 Task: Look for products in the category "Aromatherapy & Essential Oils" from Aura Cacia only.
Action: Mouse pressed left at (270, 109)
Screenshot: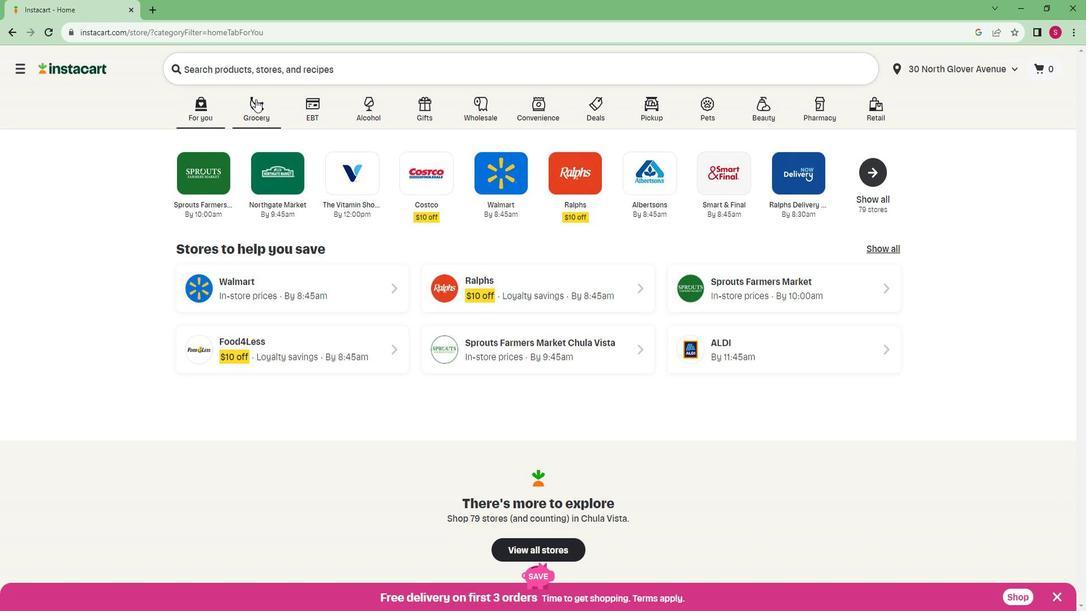 
Action: Mouse moved to (250, 324)
Screenshot: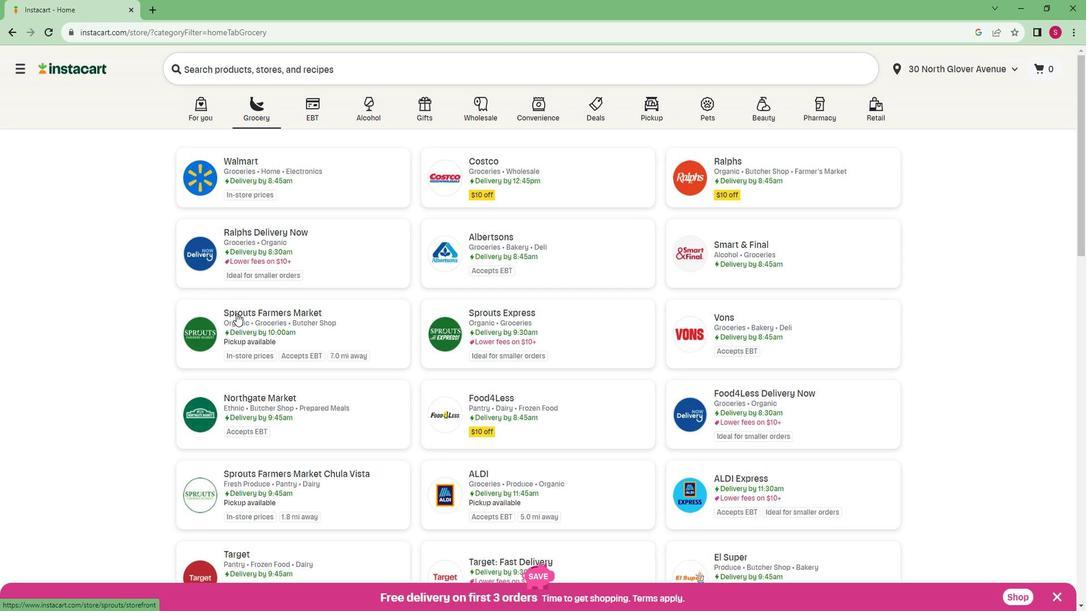 
Action: Mouse pressed left at (250, 324)
Screenshot: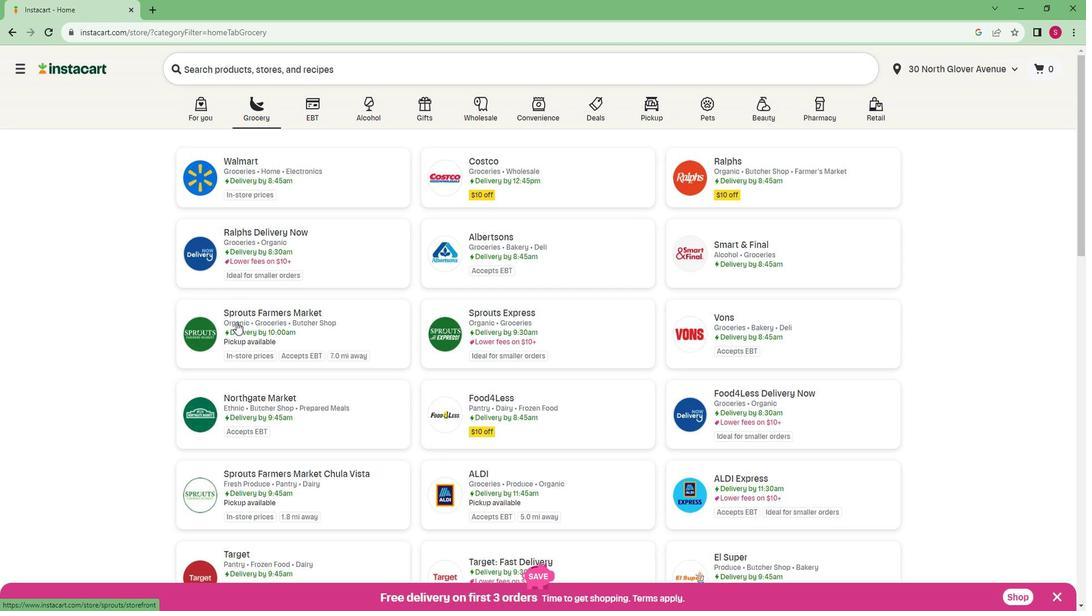 
Action: Mouse moved to (47, 417)
Screenshot: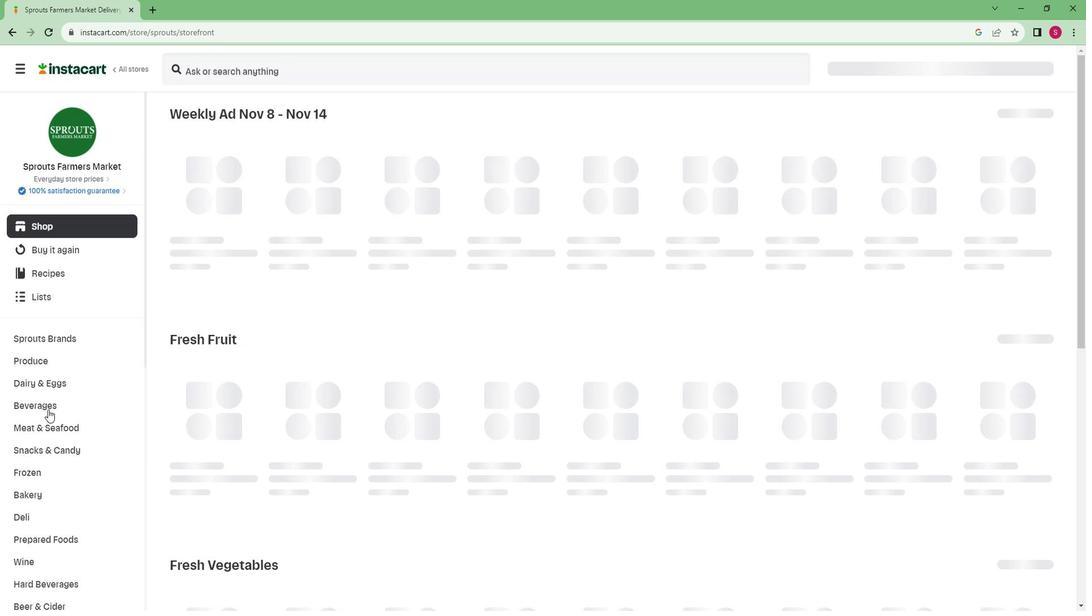 
Action: Mouse scrolled (47, 417) with delta (0, 0)
Screenshot: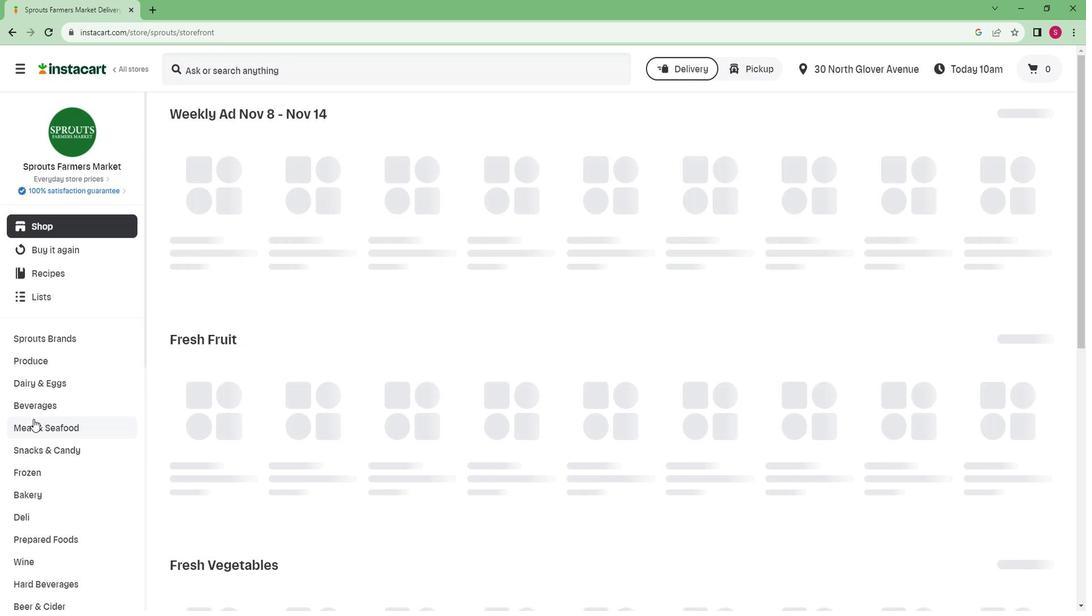 
Action: Mouse moved to (46, 417)
Screenshot: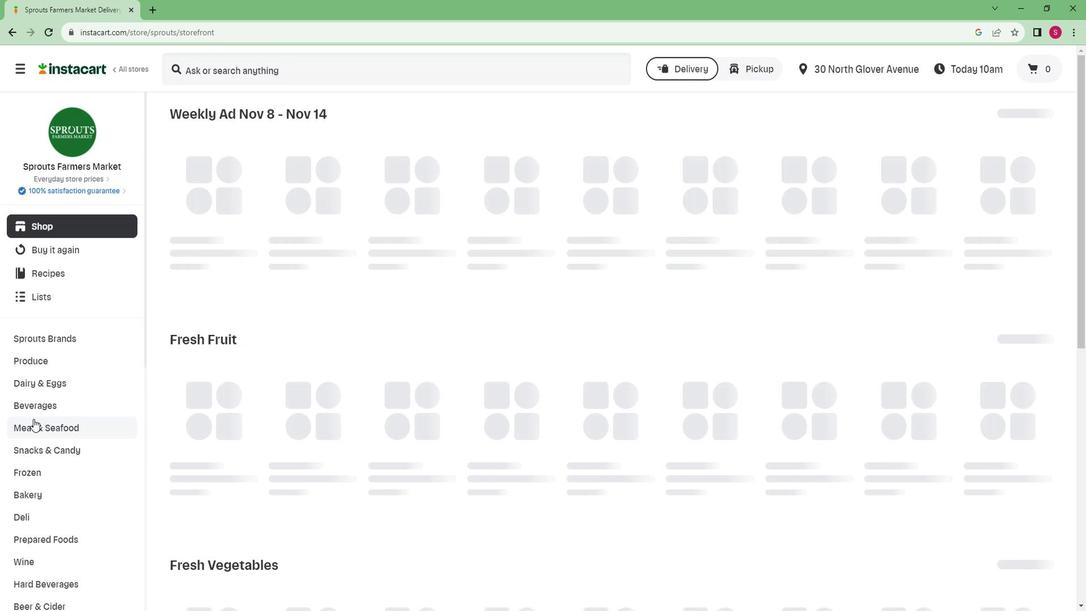 
Action: Mouse scrolled (46, 417) with delta (0, 0)
Screenshot: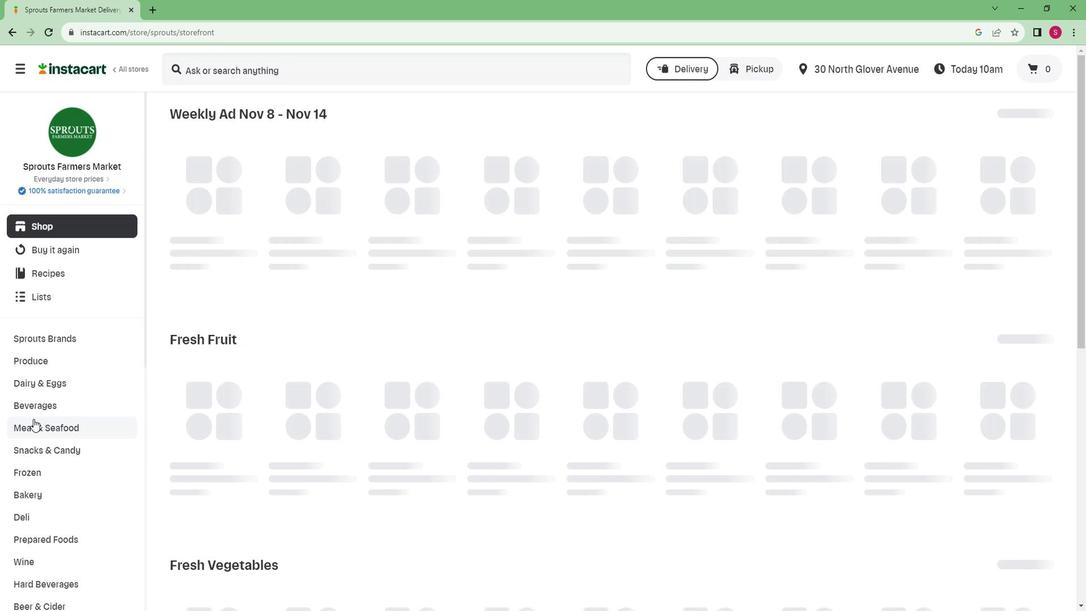 
Action: Mouse moved to (46, 417)
Screenshot: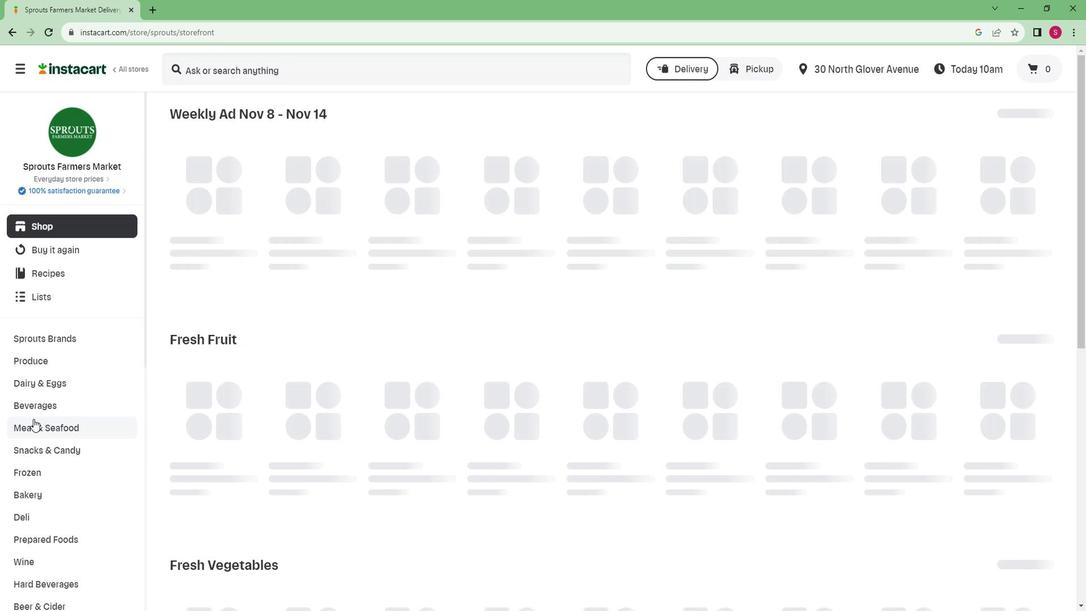 
Action: Mouse scrolled (46, 417) with delta (0, 0)
Screenshot: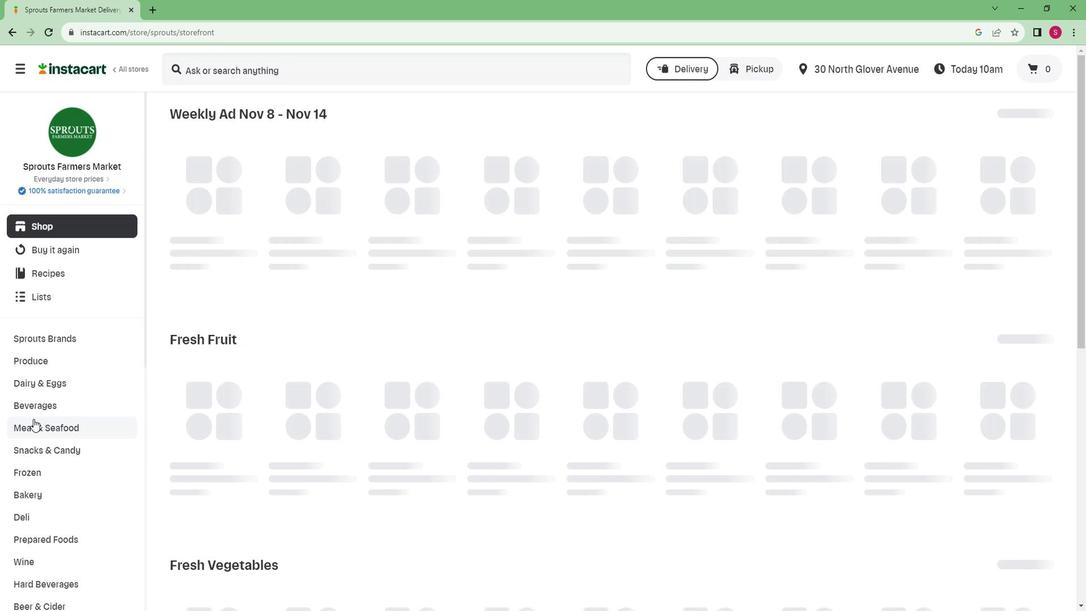 
Action: Mouse moved to (45, 417)
Screenshot: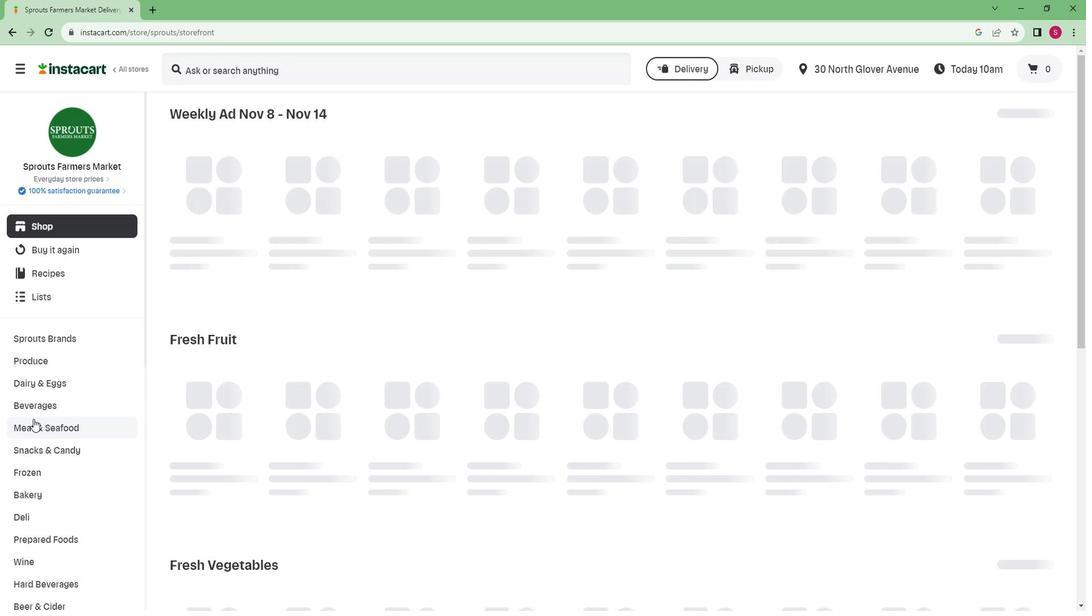 
Action: Mouse scrolled (45, 417) with delta (0, 0)
Screenshot: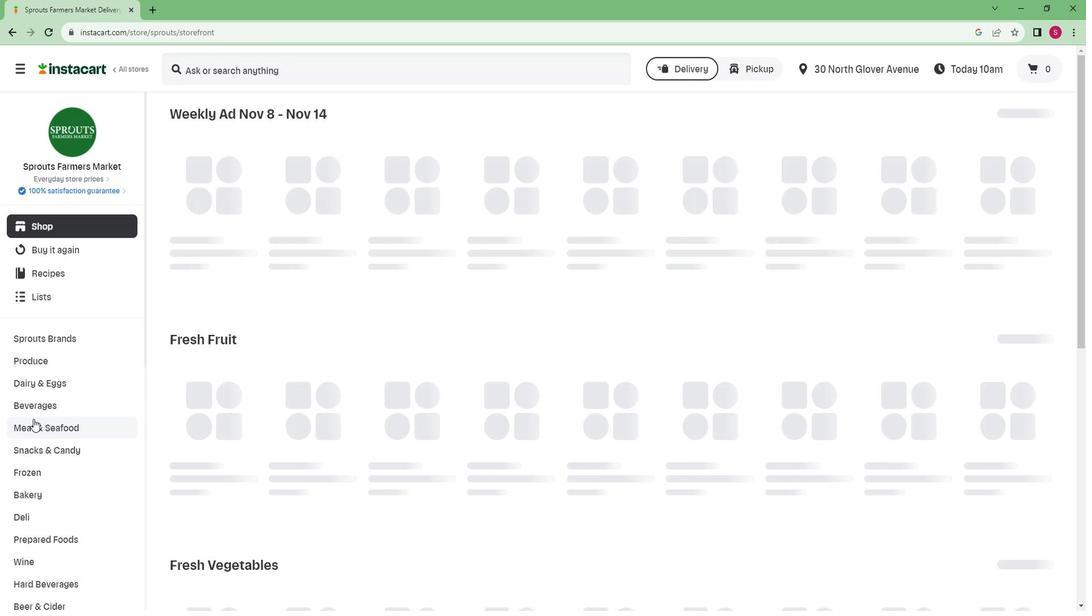 
Action: Mouse moved to (45, 417)
Screenshot: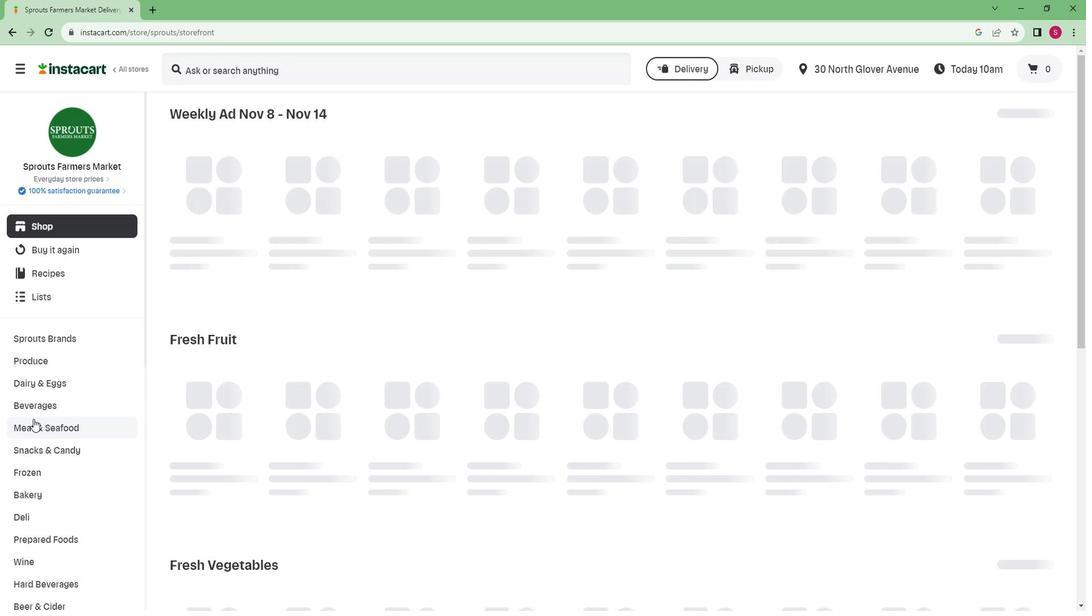 
Action: Mouse scrolled (45, 417) with delta (0, 0)
Screenshot: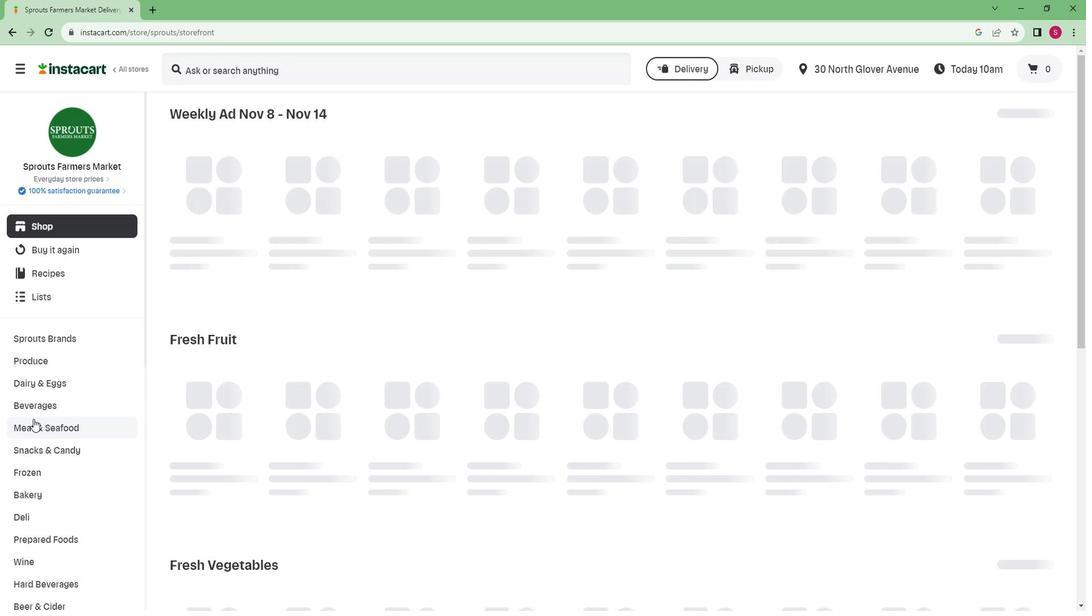 
Action: Mouse scrolled (45, 417) with delta (0, 0)
Screenshot: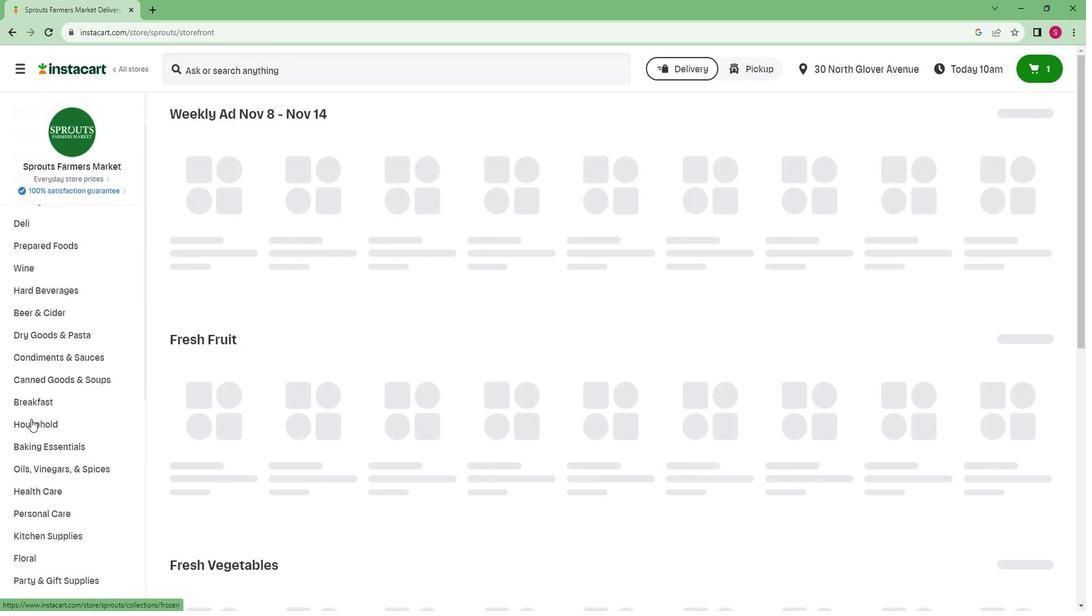 
Action: Mouse scrolled (45, 417) with delta (0, 0)
Screenshot: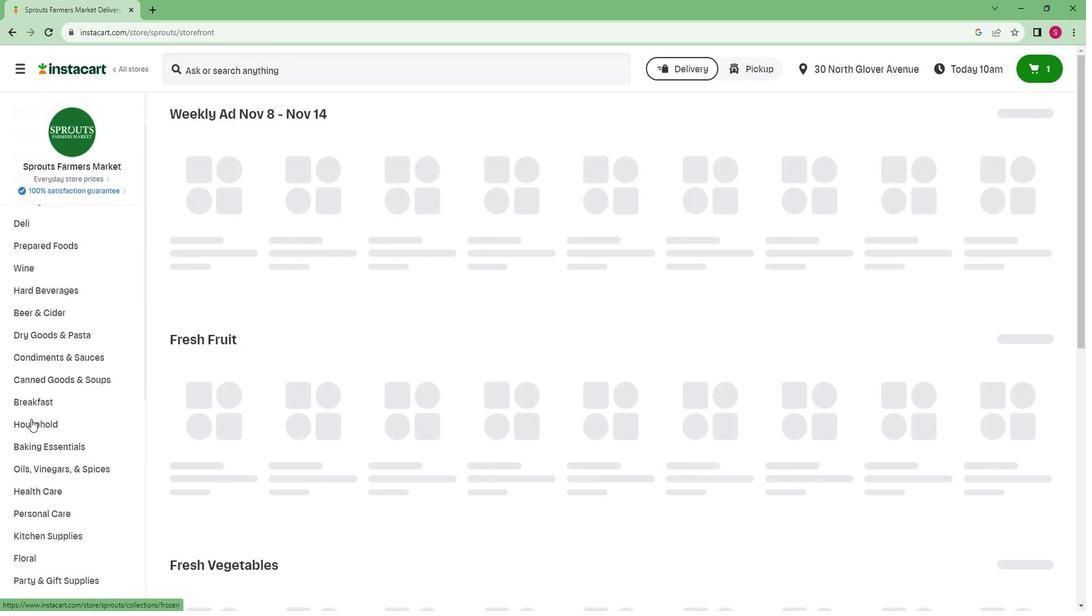 
Action: Mouse scrolled (45, 417) with delta (0, 0)
Screenshot: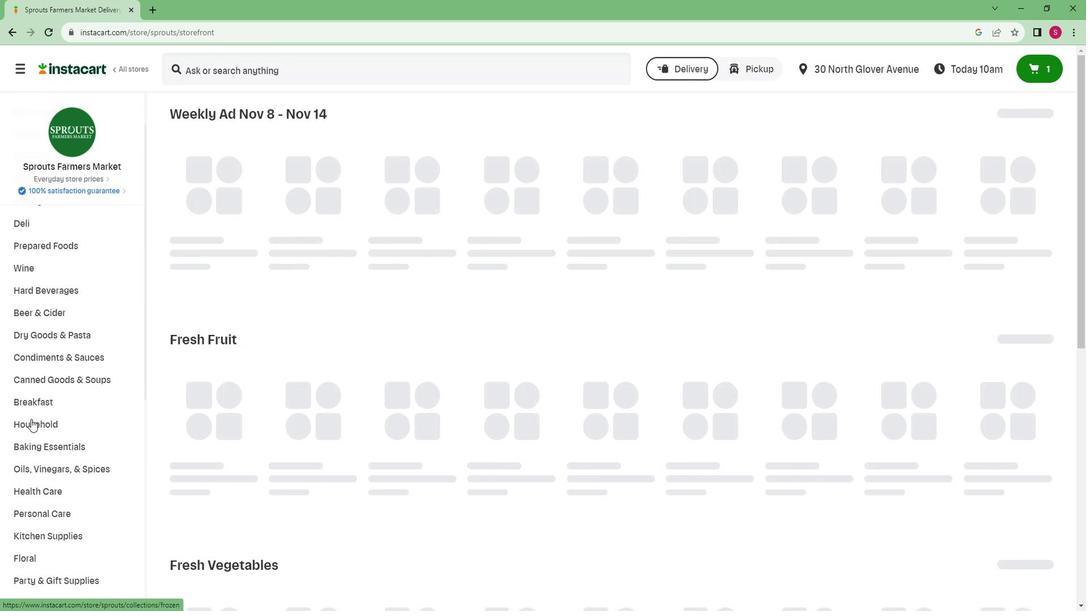 
Action: Mouse scrolled (45, 417) with delta (0, 0)
Screenshot: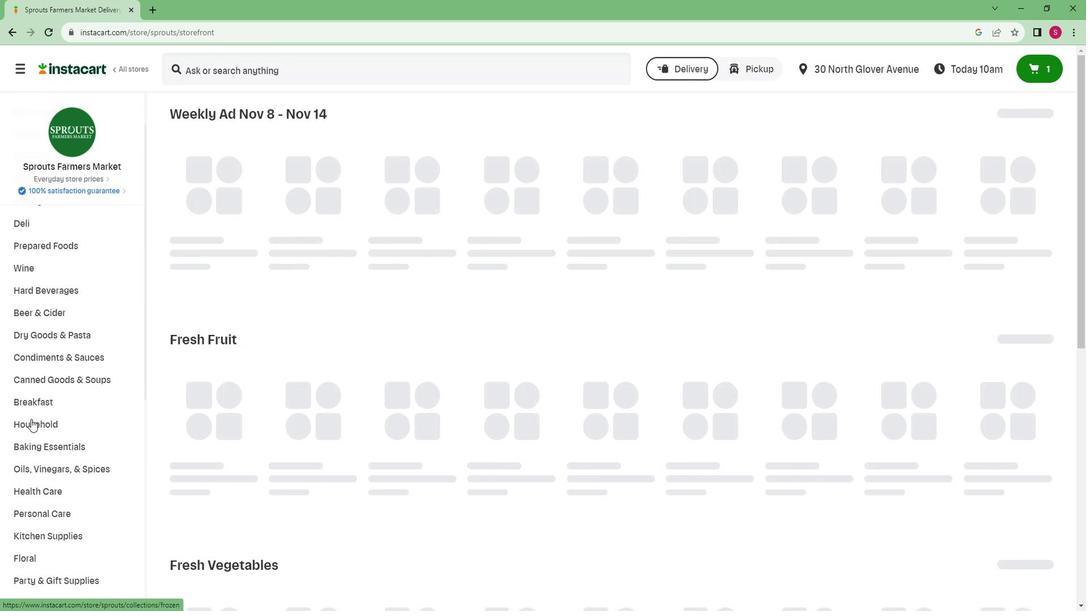 
Action: Mouse scrolled (45, 417) with delta (0, 0)
Screenshot: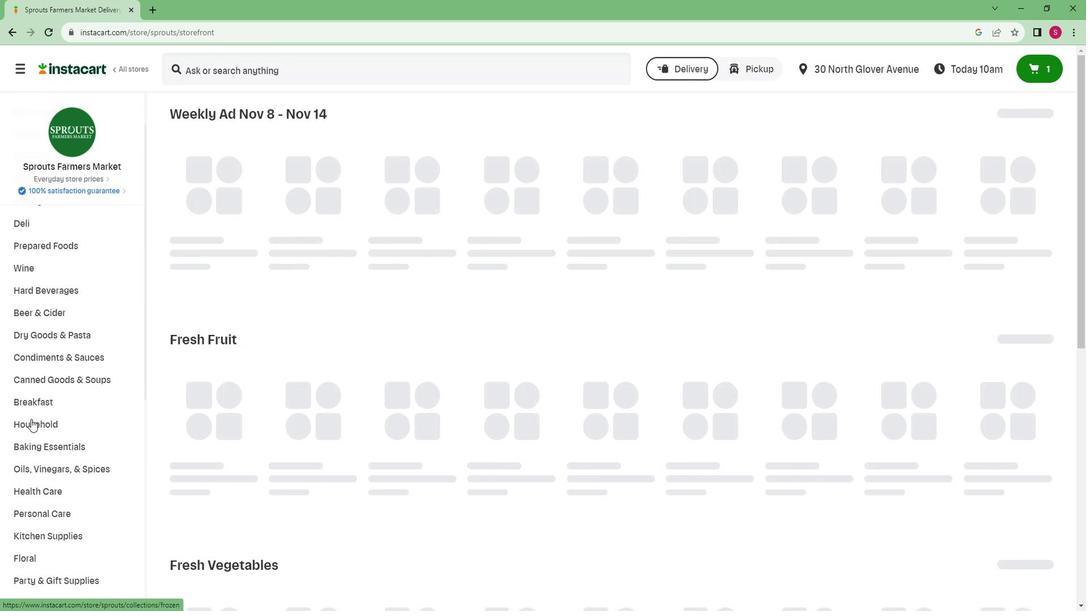 
Action: Mouse moved to (55, 571)
Screenshot: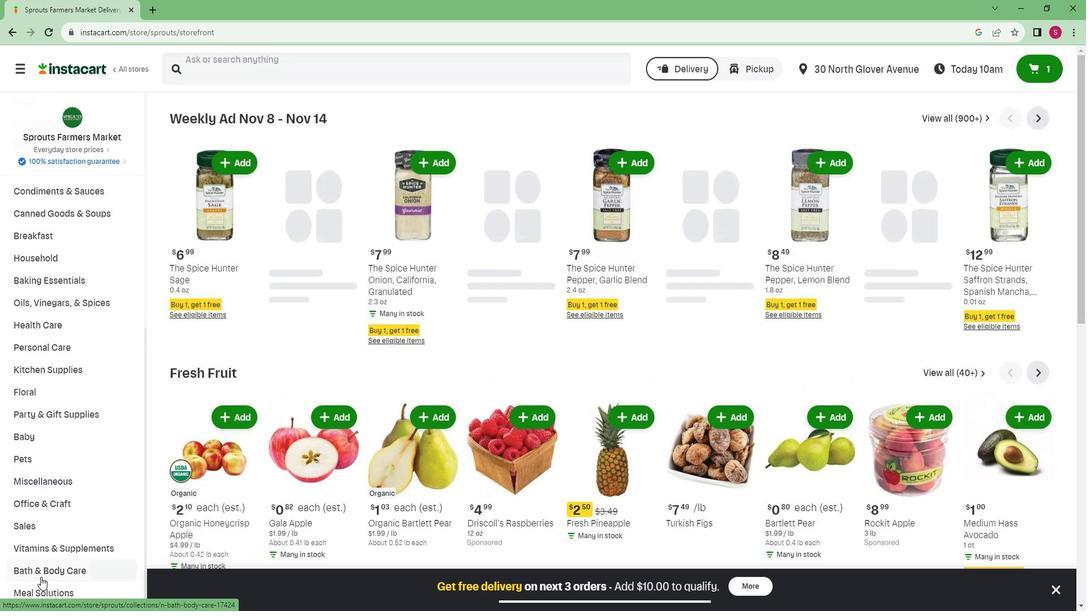 
Action: Mouse pressed left at (55, 571)
Screenshot: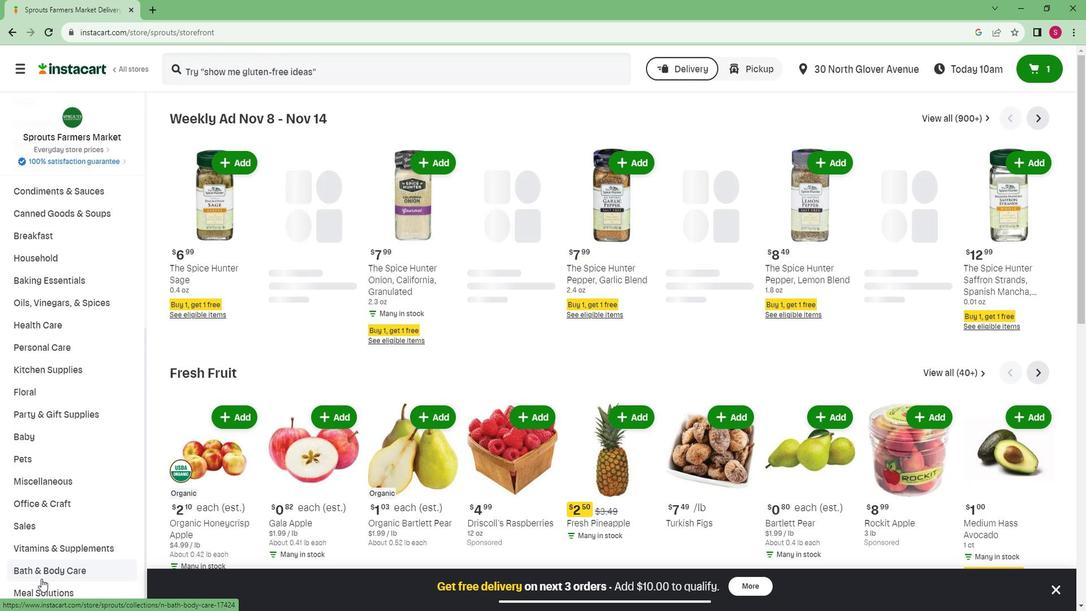 
Action: Mouse moved to (915, 160)
Screenshot: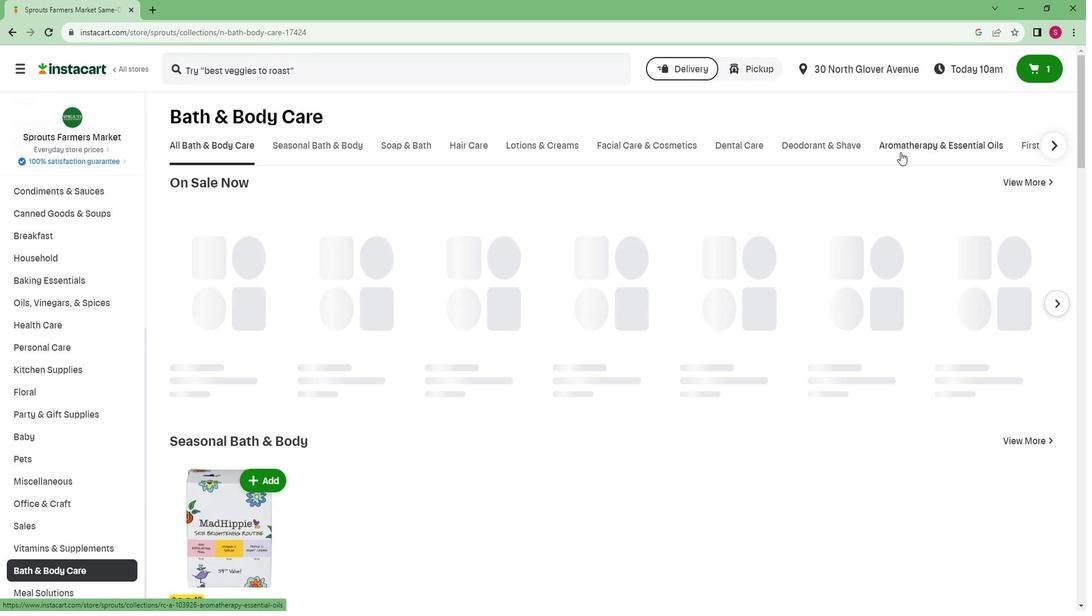 
Action: Mouse pressed left at (915, 160)
Screenshot: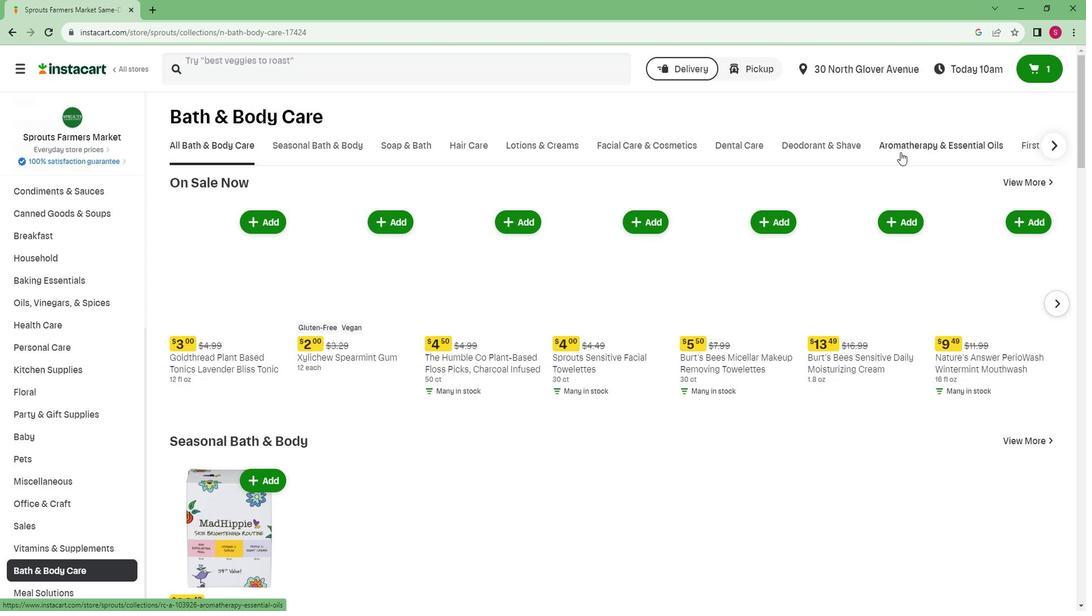 
Action: Mouse moved to (277, 194)
Screenshot: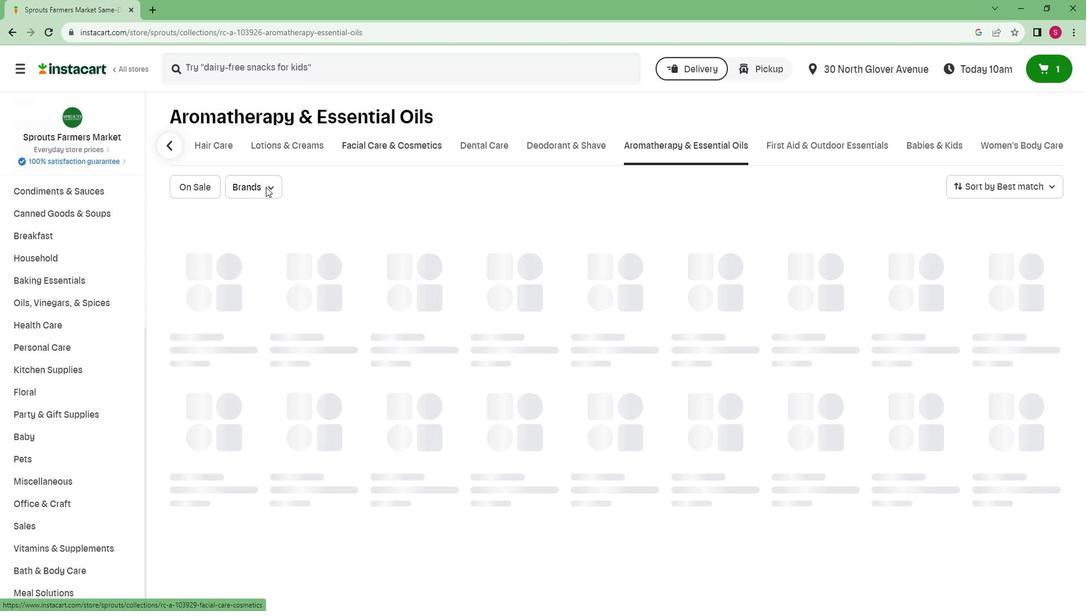 
Action: Mouse pressed left at (277, 194)
Screenshot: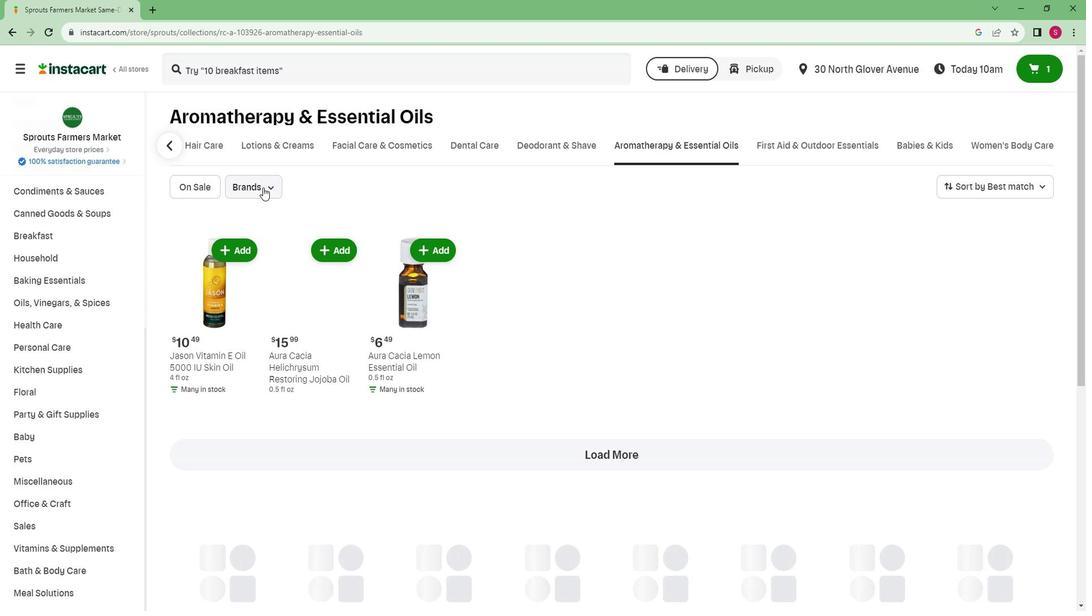 
Action: Mouse moved to (311, 266)
Screenshot: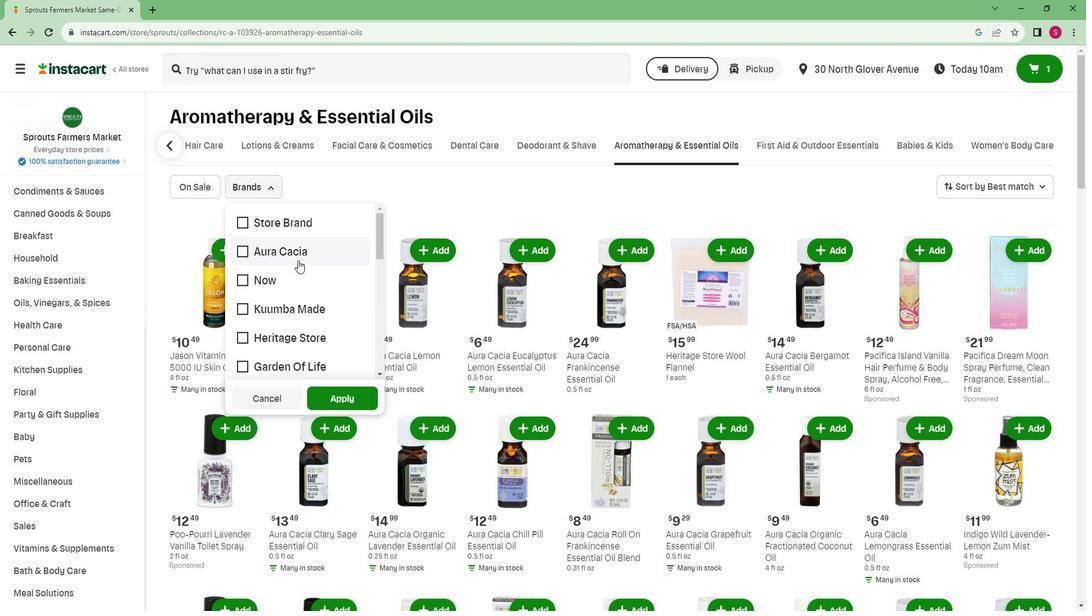 
Action: Mouse pressed left at (311, 266)
Screenshot: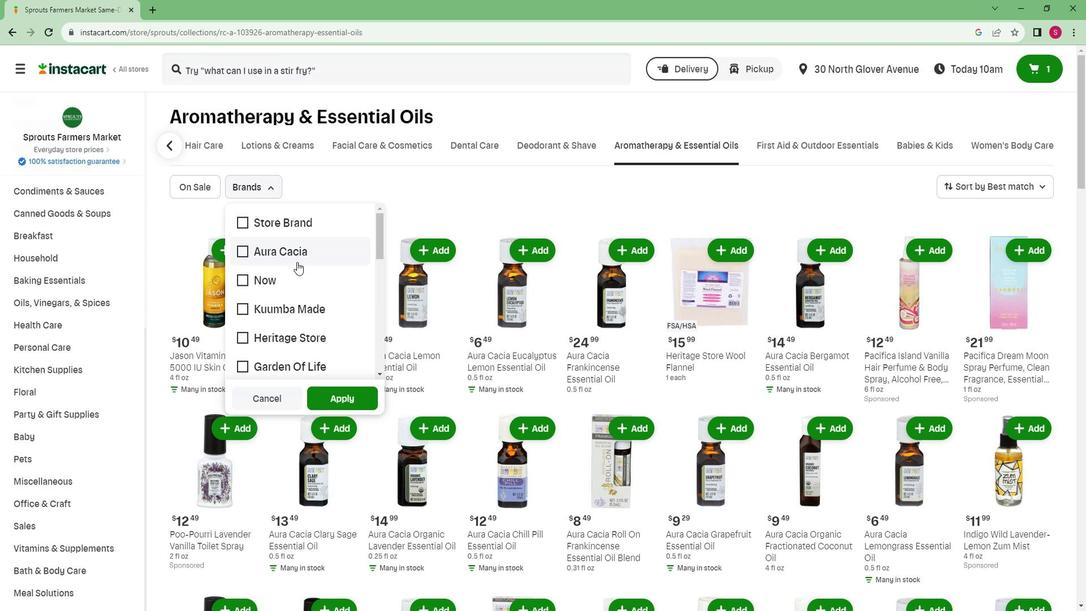 
Action: Mouse moved to (357, 400)
Screenshot: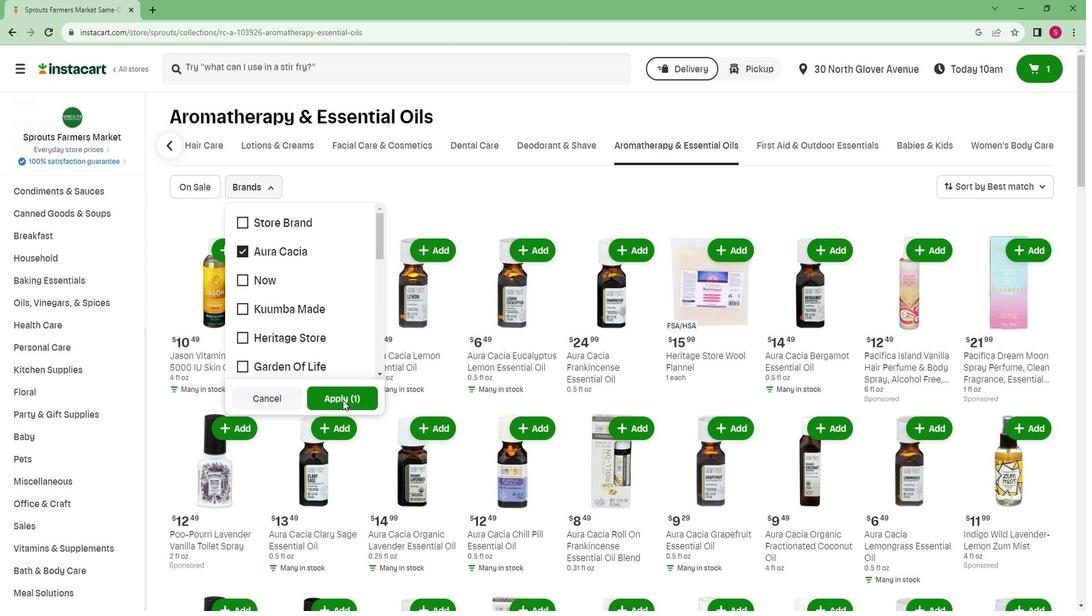 
Action: Mouse pressed left at (357, 400)
Screenshot: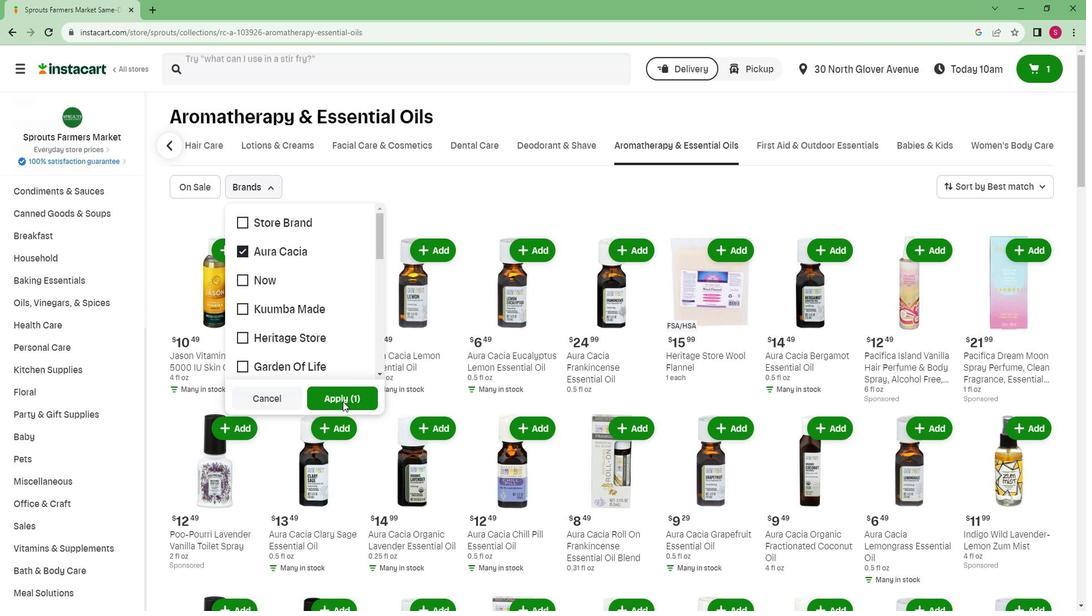 
Action: Mouse moved to (370, 384)
Screenshot: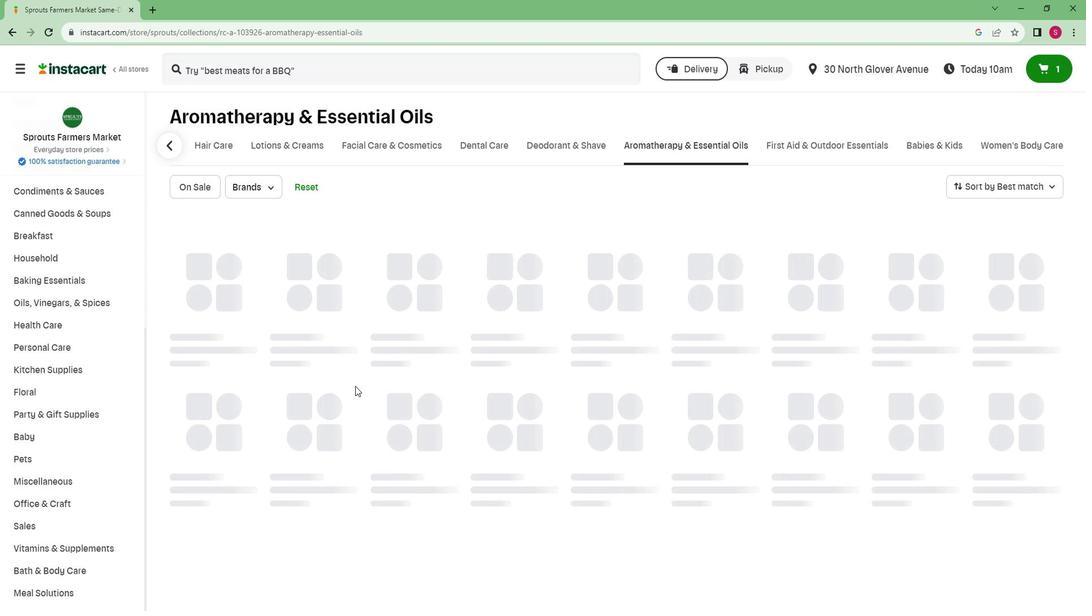 
